 Task: Send an email with the signature Jared Hernandez with the subject Thank you for your sponsorship and the message Can you please provide us with the status update of the pending tasks? from softage.8@softage.net to softage.3@softage.net and move the email from Sent Items to the folder Gifts
Action: Mouse moved to (106, 128)
Screenshot: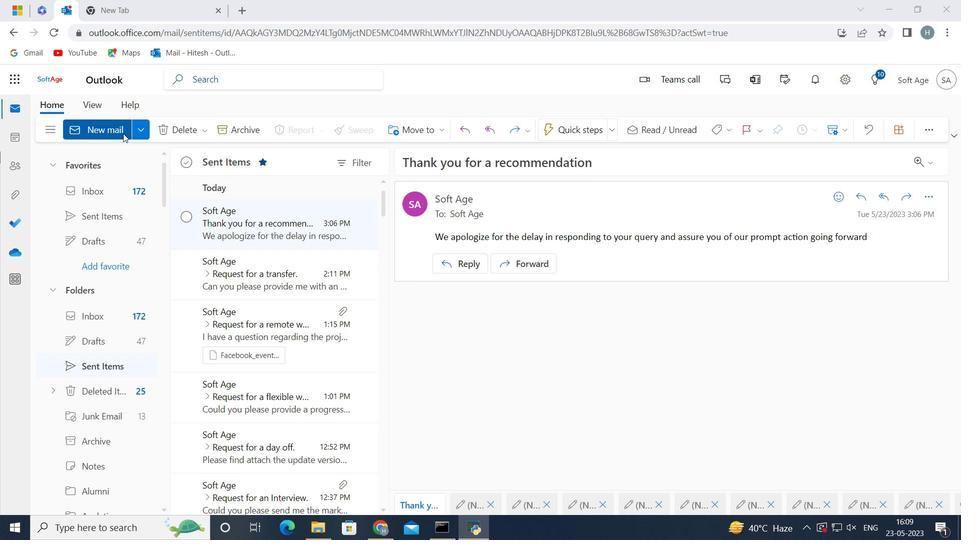 
Action: Mouse pressed left at (106, 128)
Screenshot: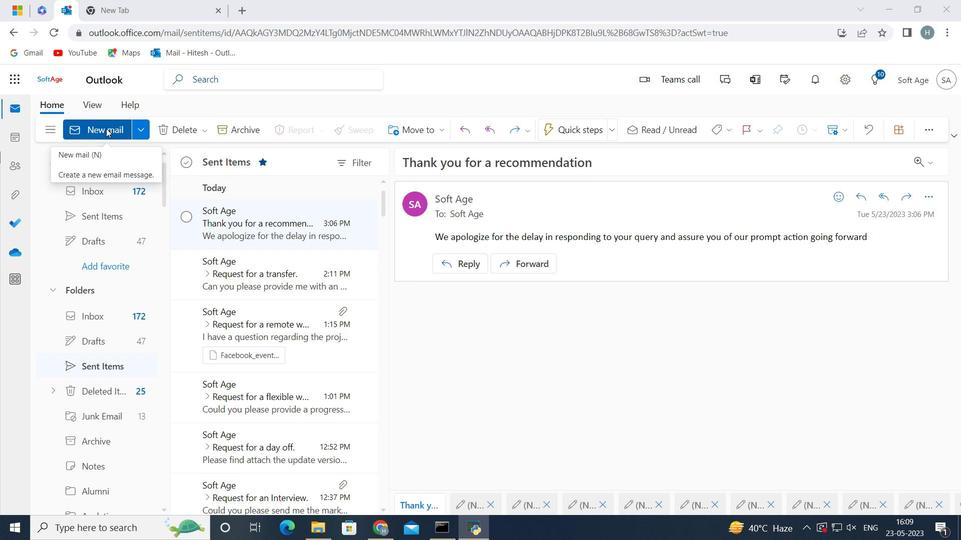 
Action: Mouse moved to (770, 129)
Screenshot: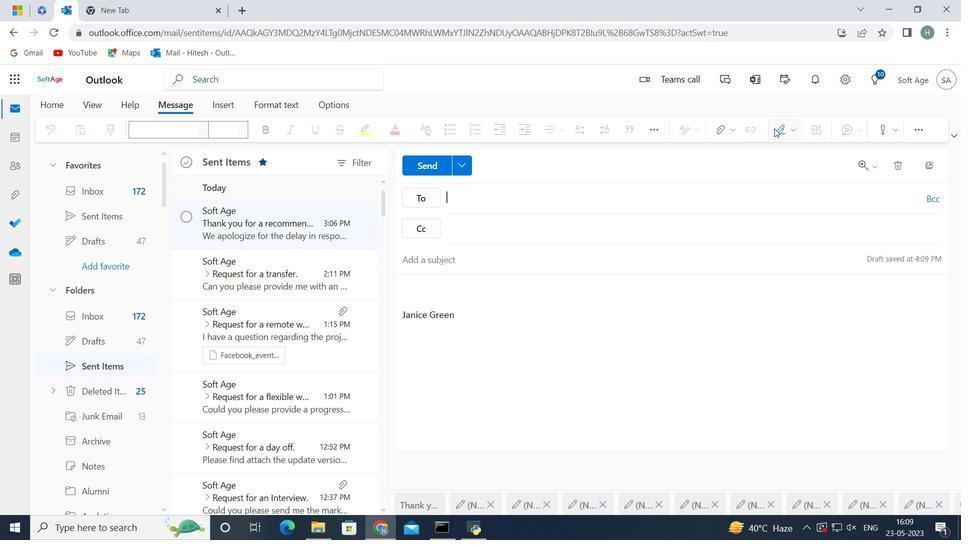 
Action: Mouse pressed left at (770, 129)
Screenshot: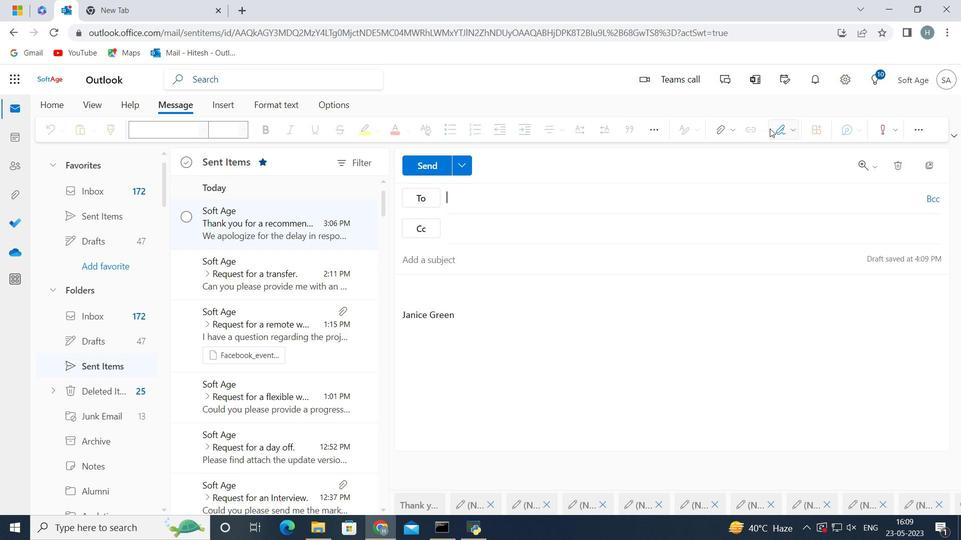 
Action: Mouse moved to (761, 182)
Screenshot: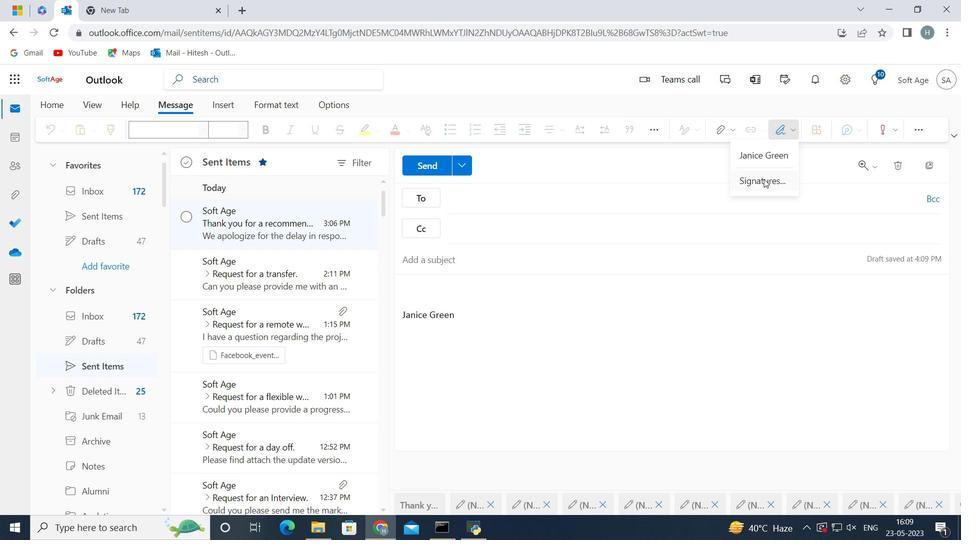 
Action: Mouse pressed left at (761, 182)
Screenshot: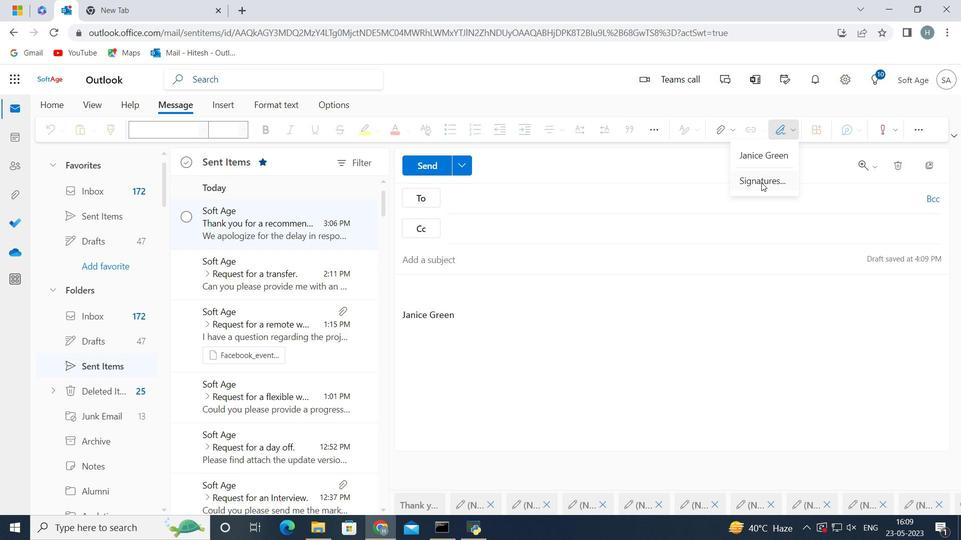 
Action: Mouse moved to (725, 230)
Screenshot: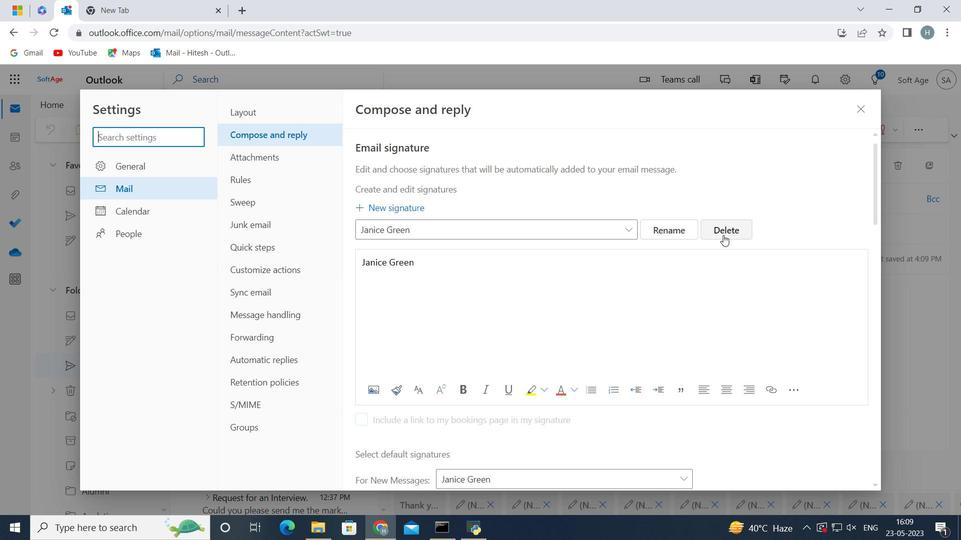 
Action: Mouse pressed left at (725, 230)
Screenshot: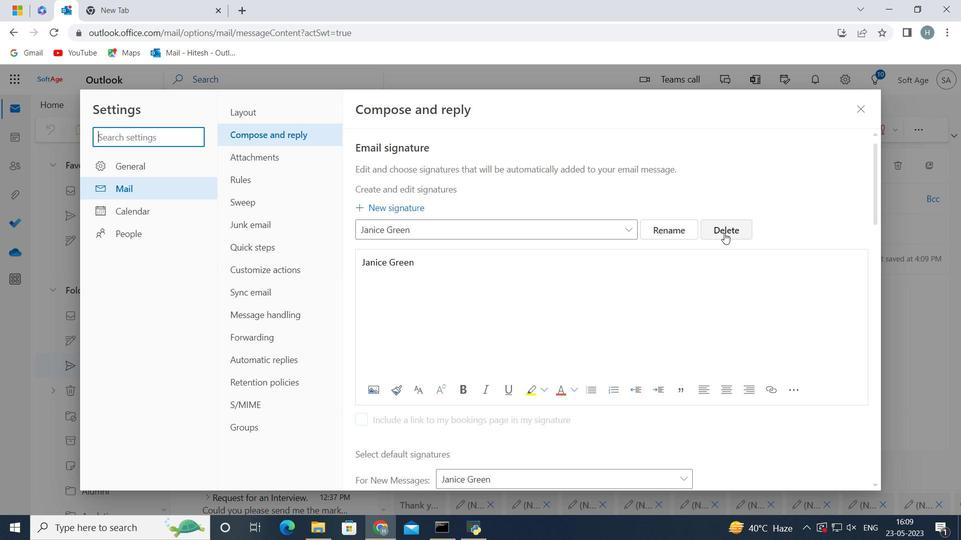 
Action: Mouse moved to (530, 231)
Screenshot: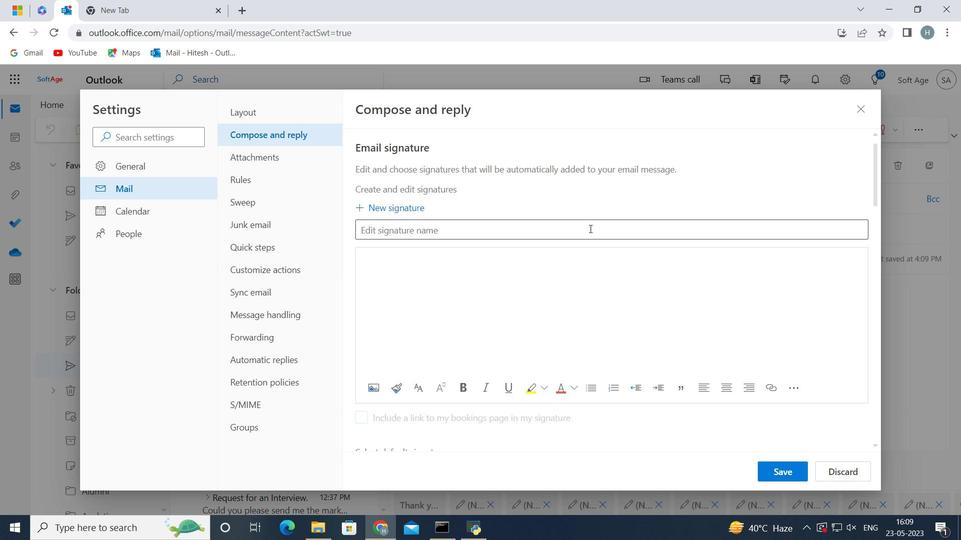 
Action: Mouse pressed left at (530, 231)
Screenshot: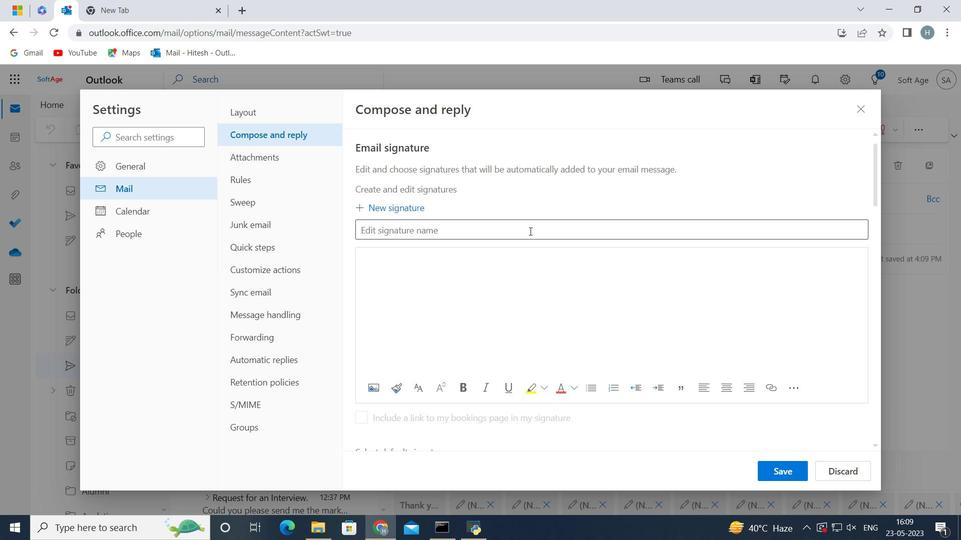 
Action: Key pressed <Key.shift>Jared<Key.space><Key.shift>Hernandez<Key.space>
Screenshot: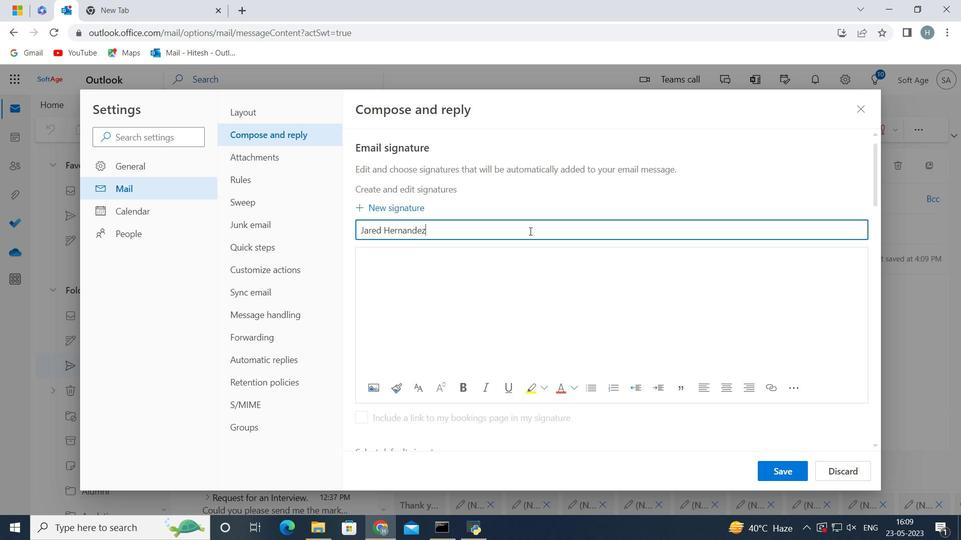 
Action: Mouse moved to (470, 271)
Screenshot: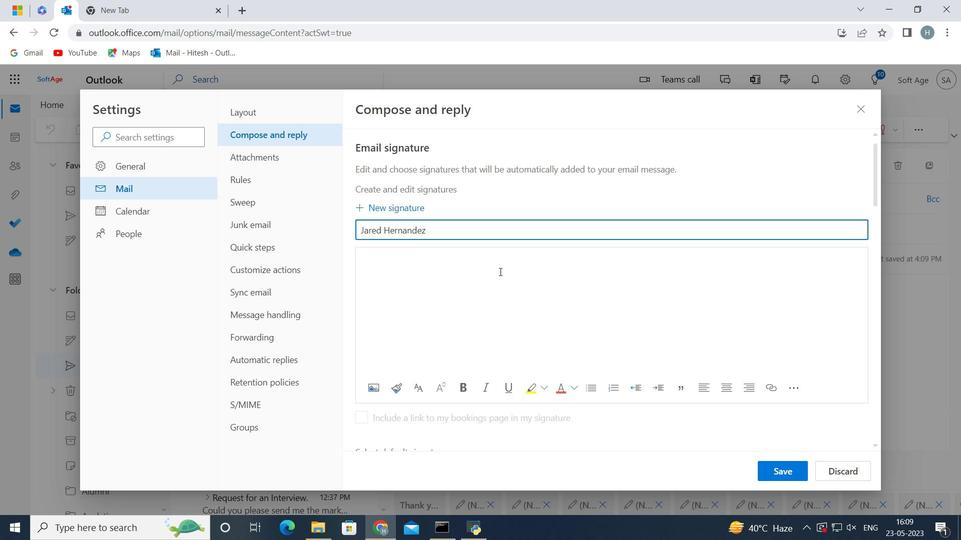 
Action: Mouse pressed left at (470, 271)
Screenshot: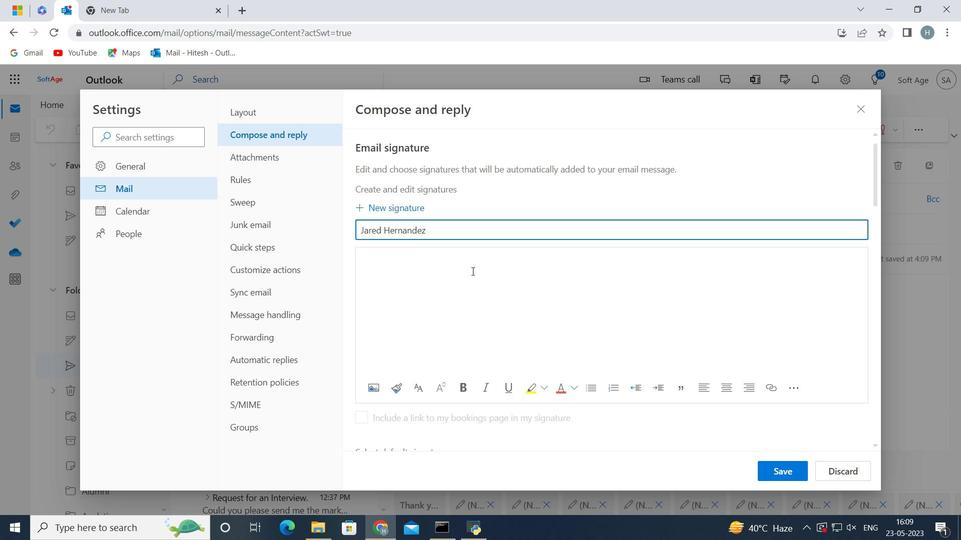 
Action: Key pressed <Key.shift>Jared<Key.space><Key.shift>Hernandez<Key.space>
Screenshot: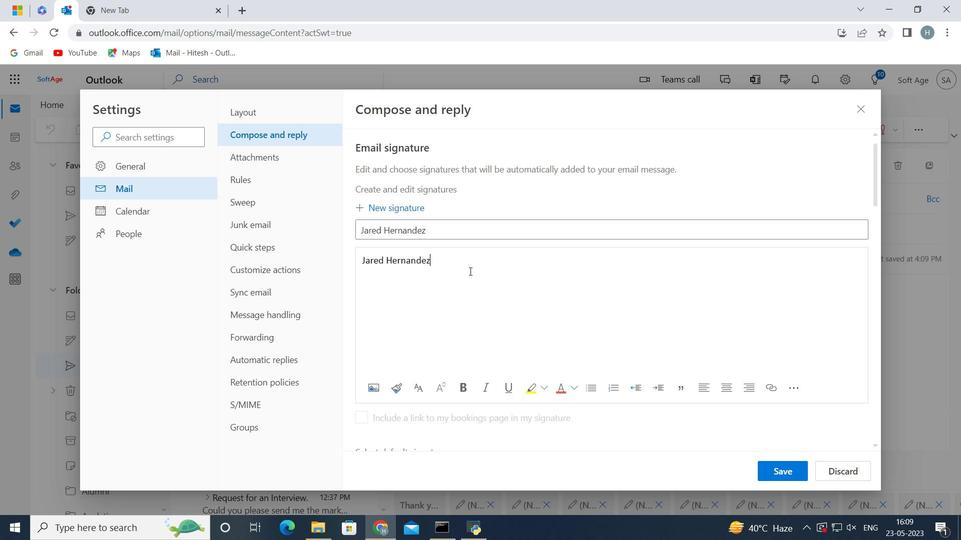 
Action: Mouse moved to (779, 465)
Screenshot: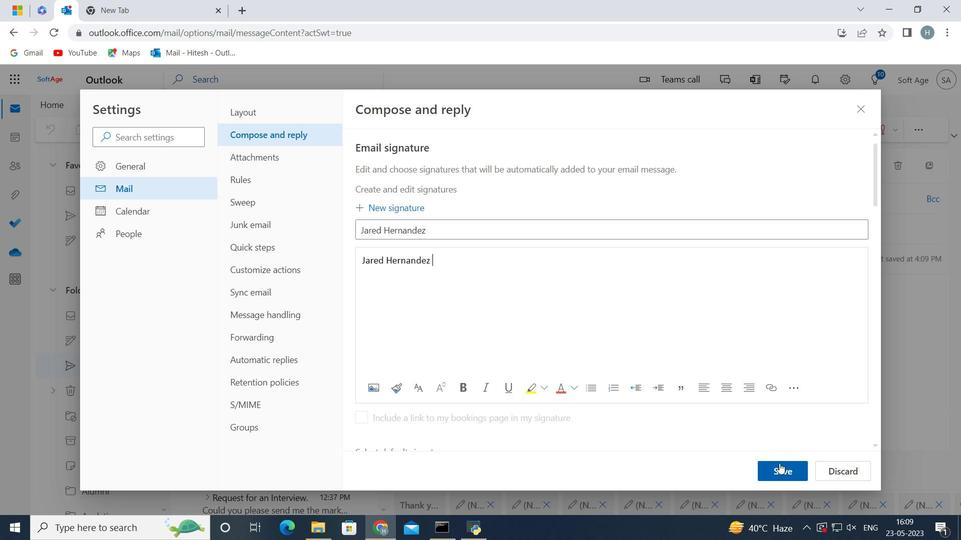 
Action: Mouse pressed left at (779, 465)
Screenshot: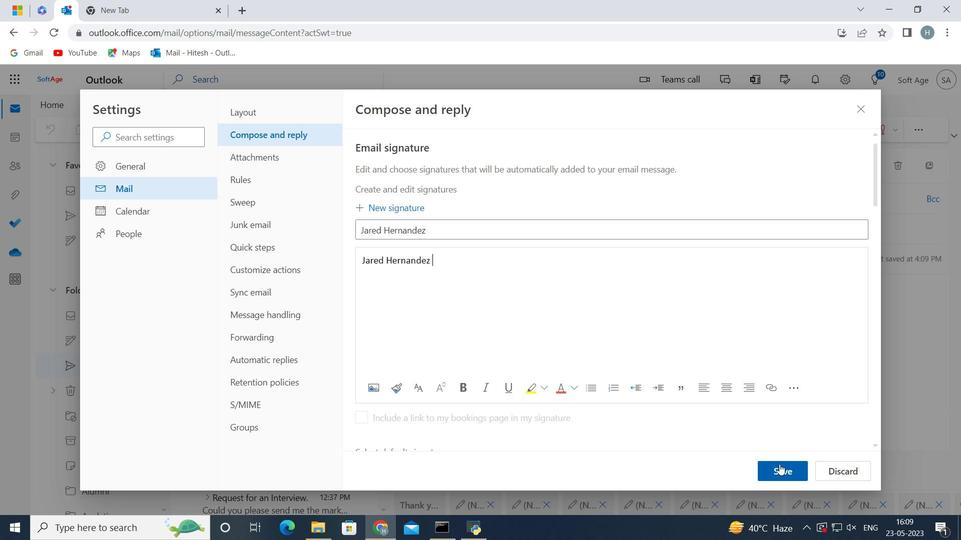 
Action: Mouse moved to (671, 266)
Screenshot: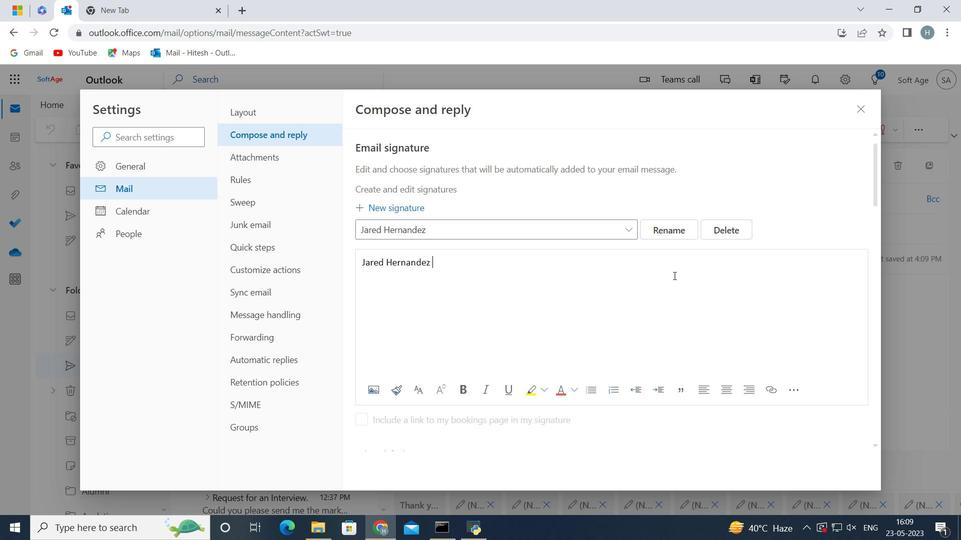 
Action: Mouse scrolled (671, 265) with delta (0, 0)
Screenshot: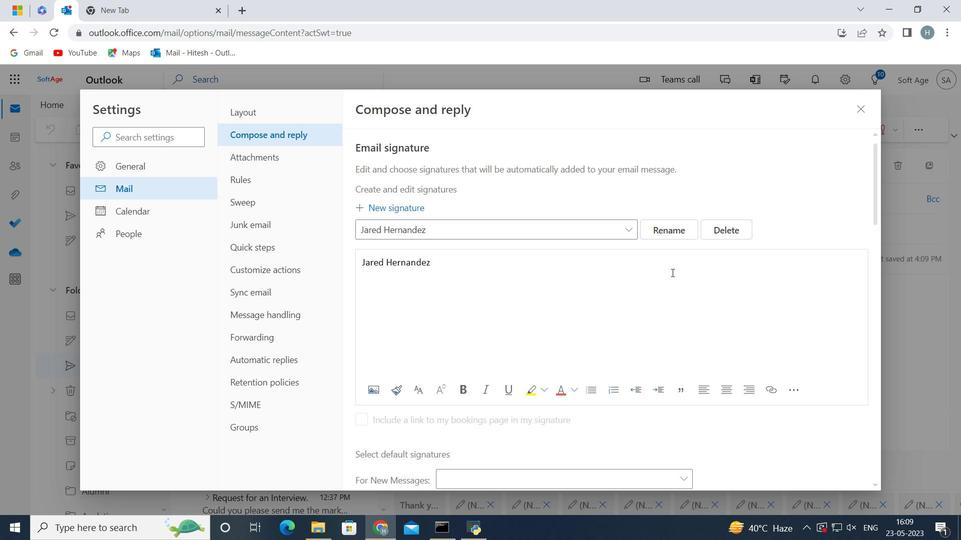 
Action: Mouse scrolled (671, 265) with delta (0, 0)
Screenshot: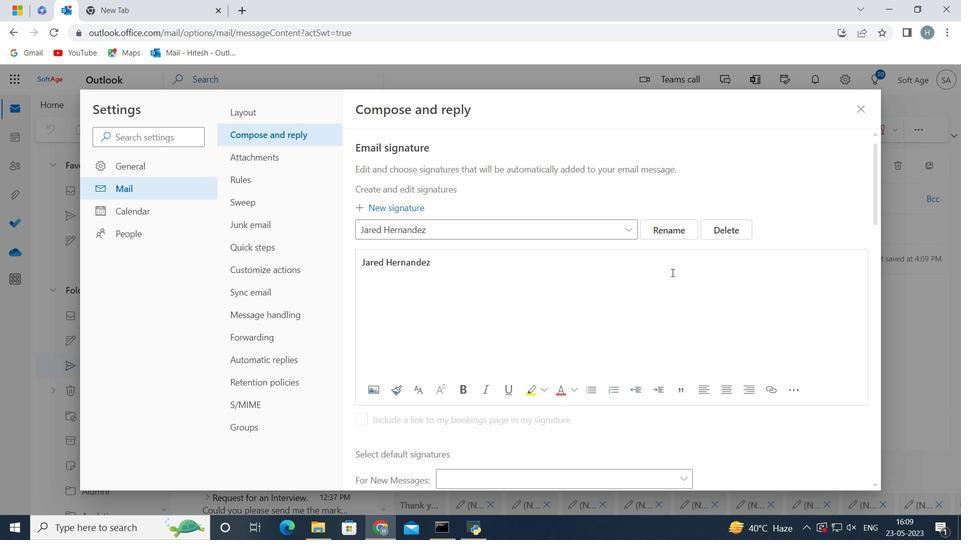 
Action: Mouse moved to (671, 265)
Screenshot: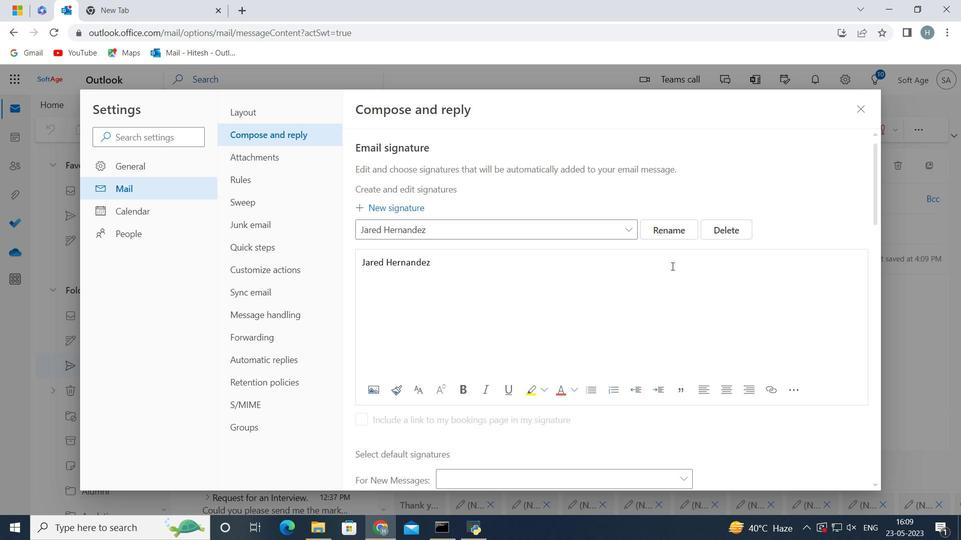 
Action: Mouse scrolled (671, 265) with delta (0, 0)
Screenshot: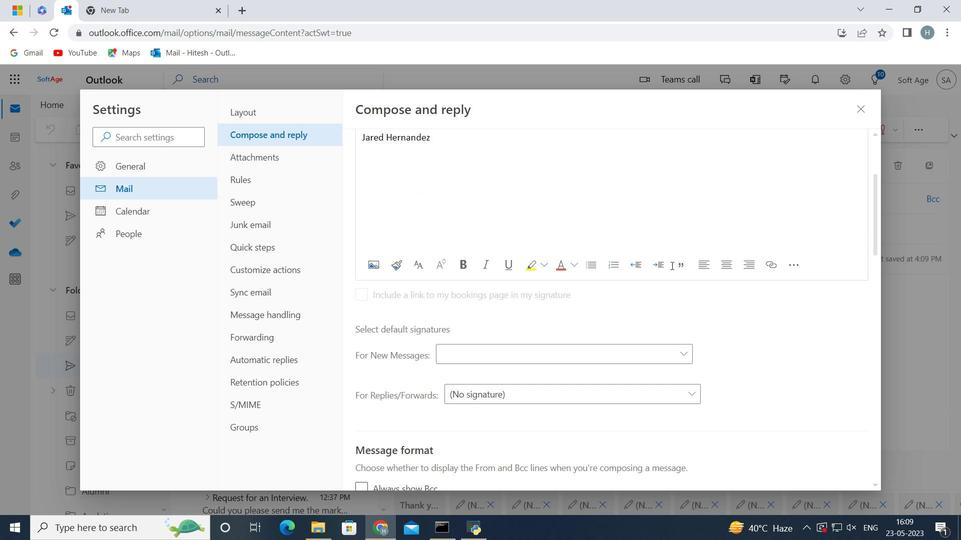 
Action: Mouse moved to (675, 284)
Screenshot: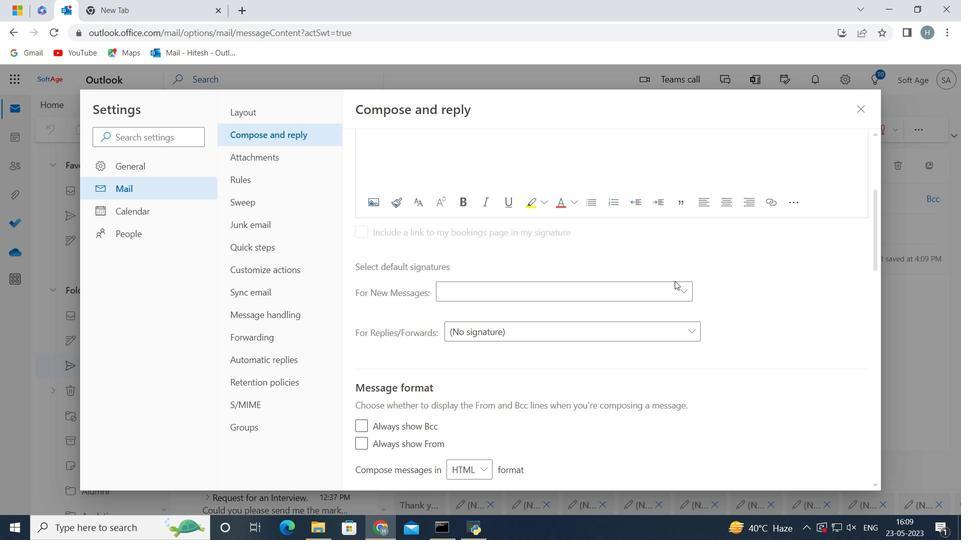 
Action: Mouse pressed left at (675, 284)
Screenshot: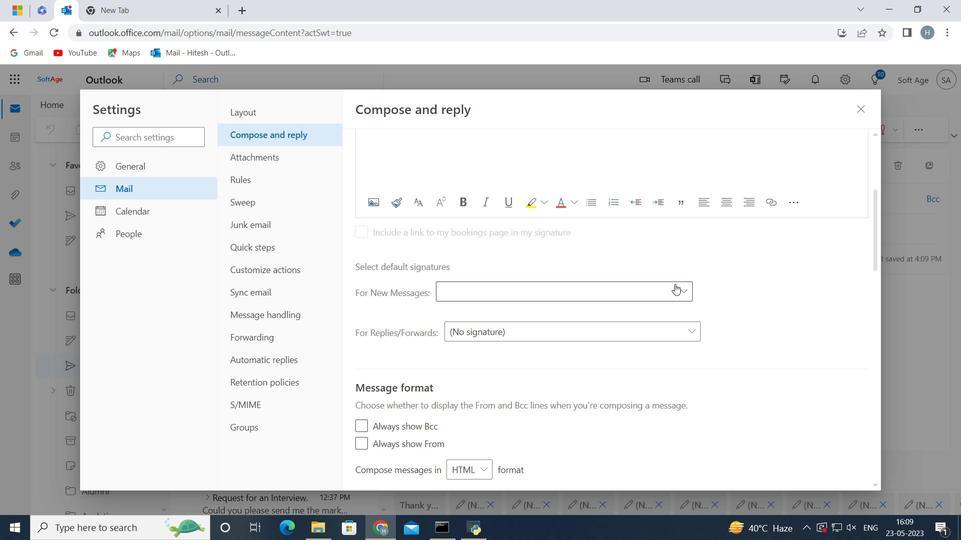 
Action: Mouse moved to (652, 328)
Screenshot: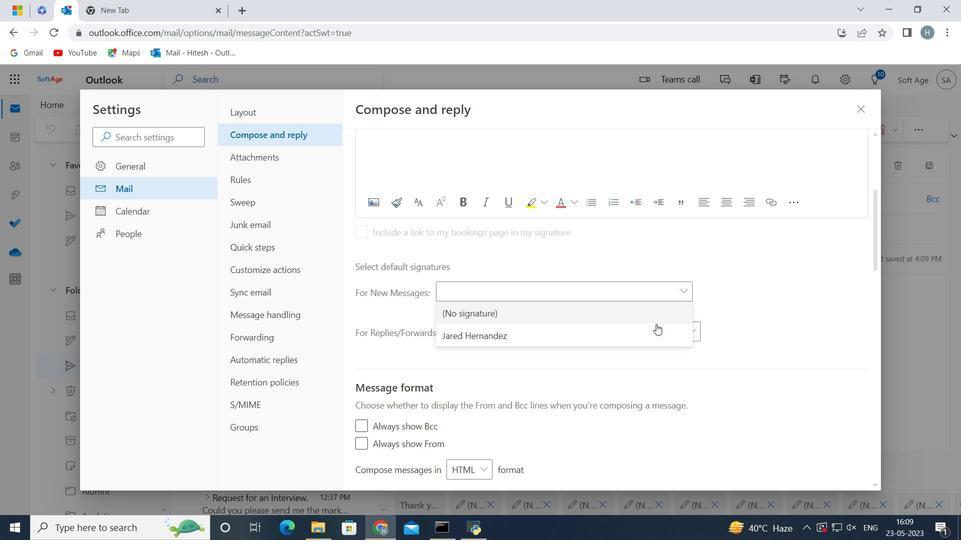 
Action: Mouse pressed left at (652, 328)
Screenshot: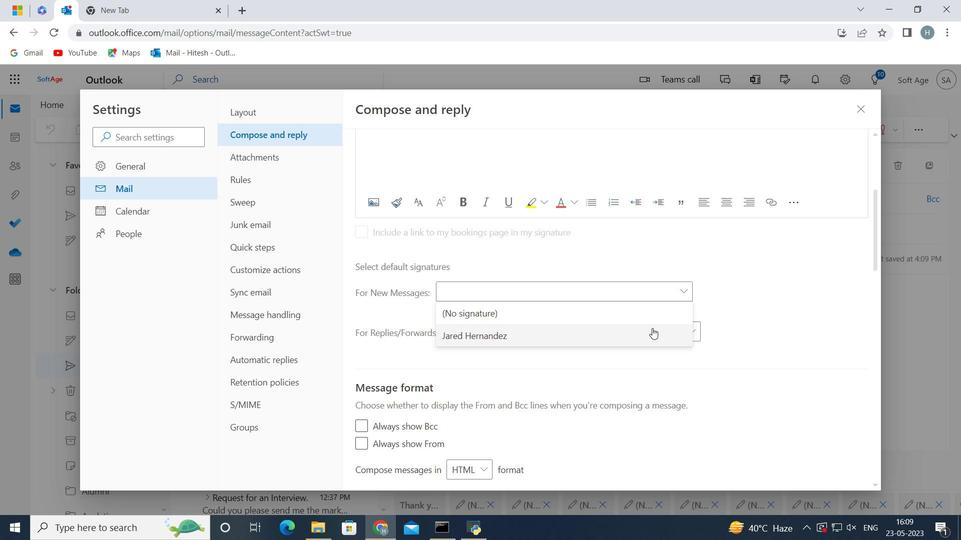 
Action: Mouse moved to (787, 470)
Screenshot: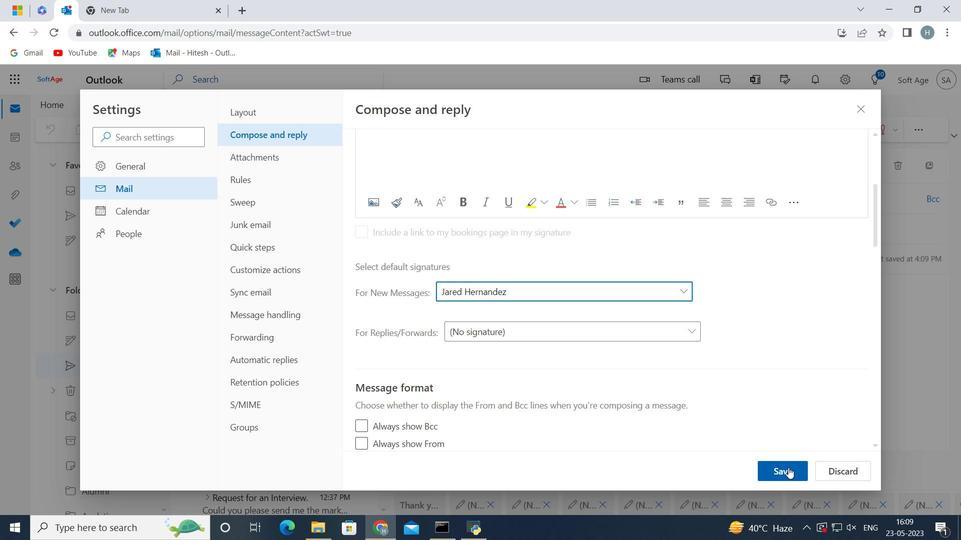 
Action: Mouse pressed left at (787, 470)
Screenshot: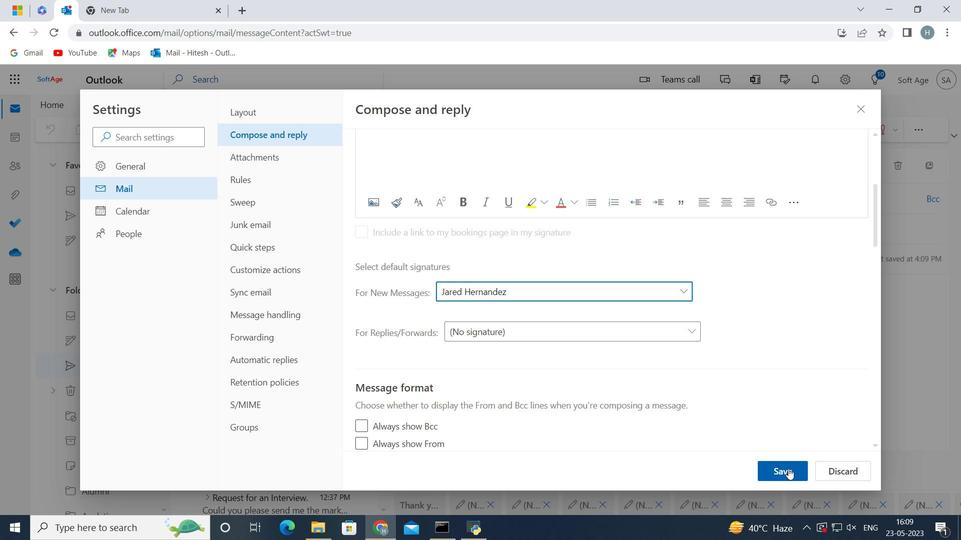 
Action: Mouse moved to (858, 113)
Screenshot: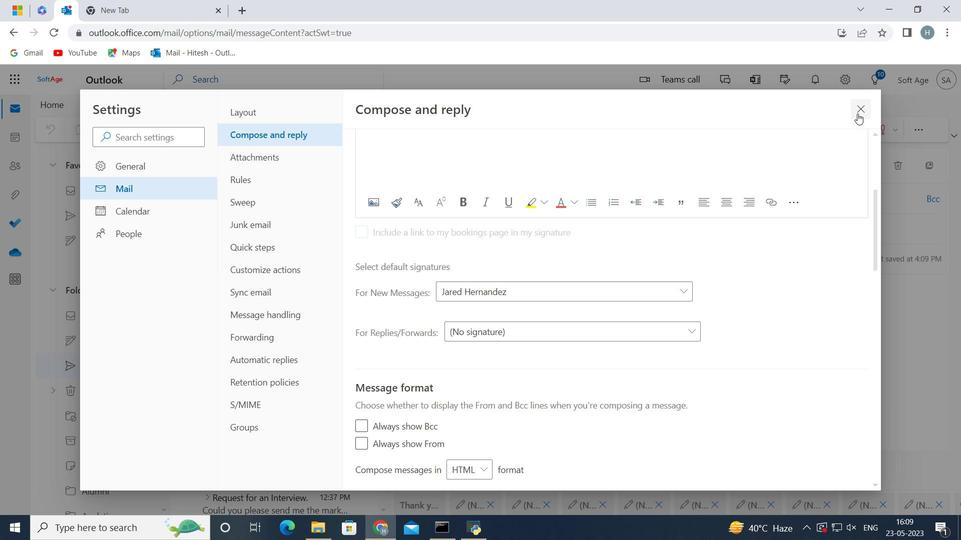 
Action: Mouse pressed left at (858, 113)
Screenshot: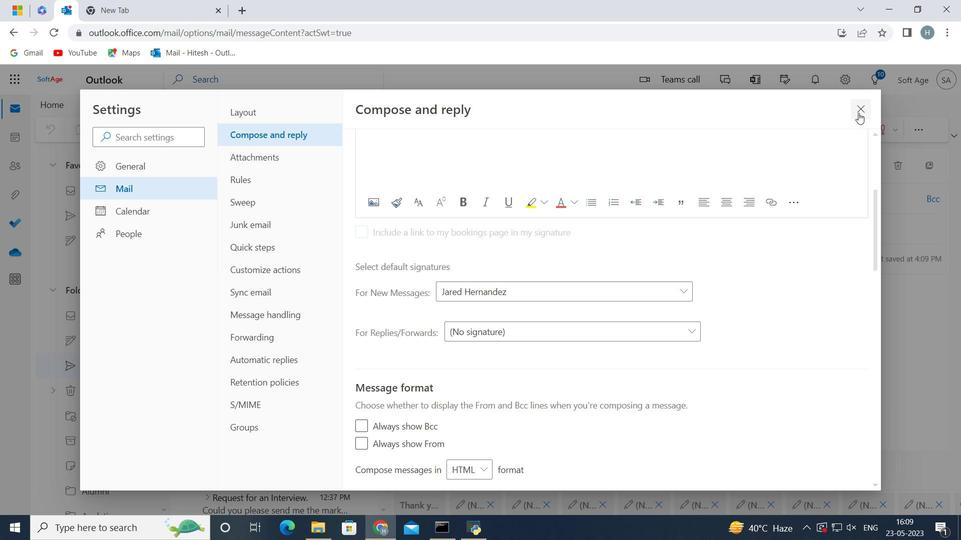 
Action: Mouse moved to (448, 259)
Screenshot: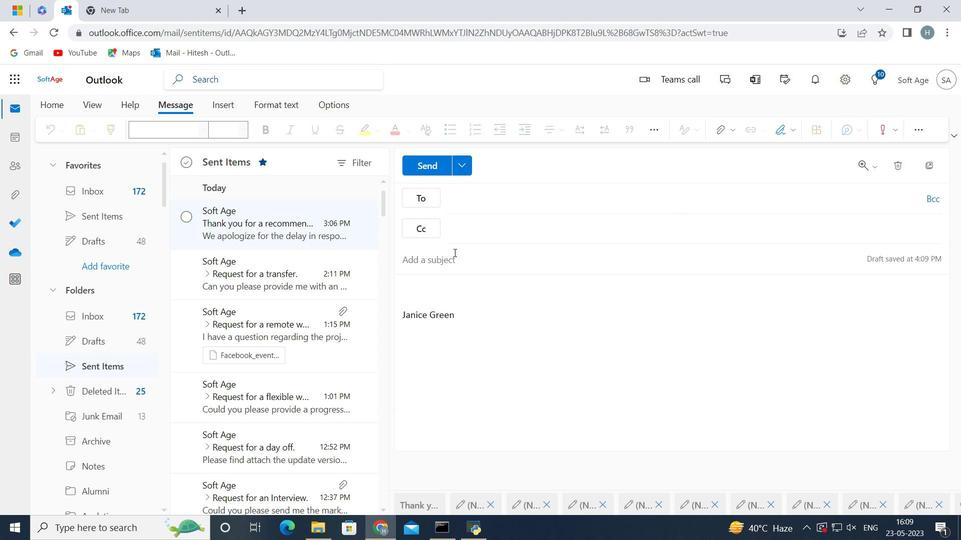
Action: Mouse pressed left at (448, 259)
Screenshot: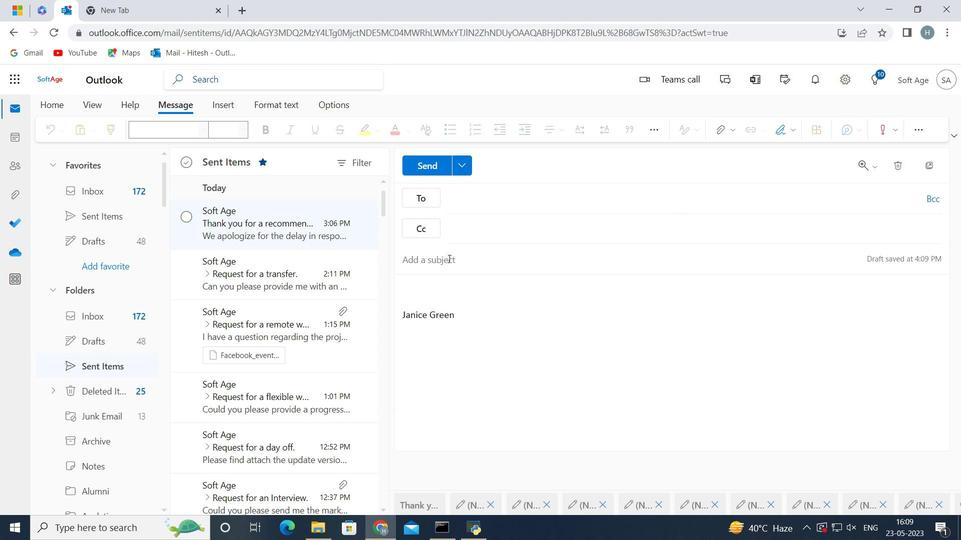 
Action: Key pressed <Key.shift>Thank<Key.space>you<Key.space>for<Key.space>your<Key.space>sponsorship<Key.space>
Screenshot: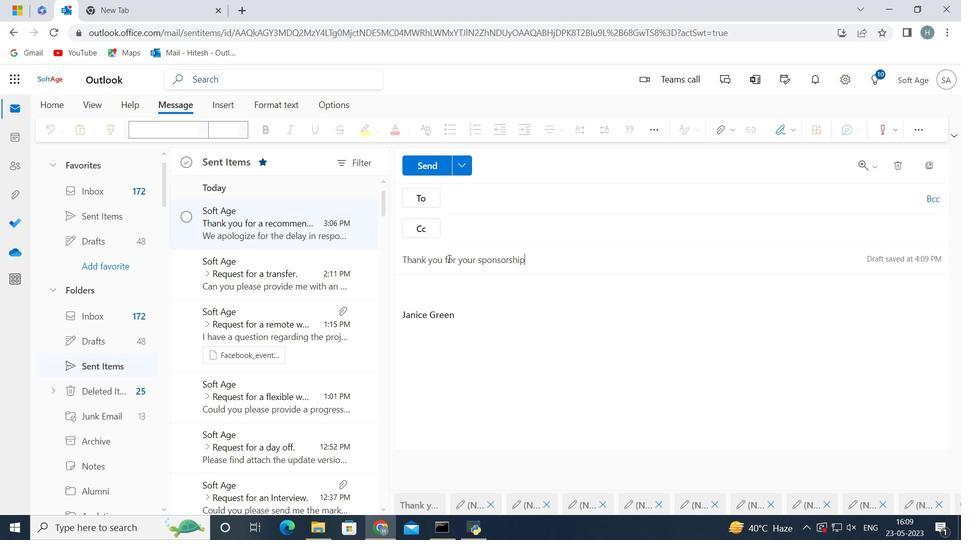 
Action: Mouse moved to (474, 321)
Screenshot: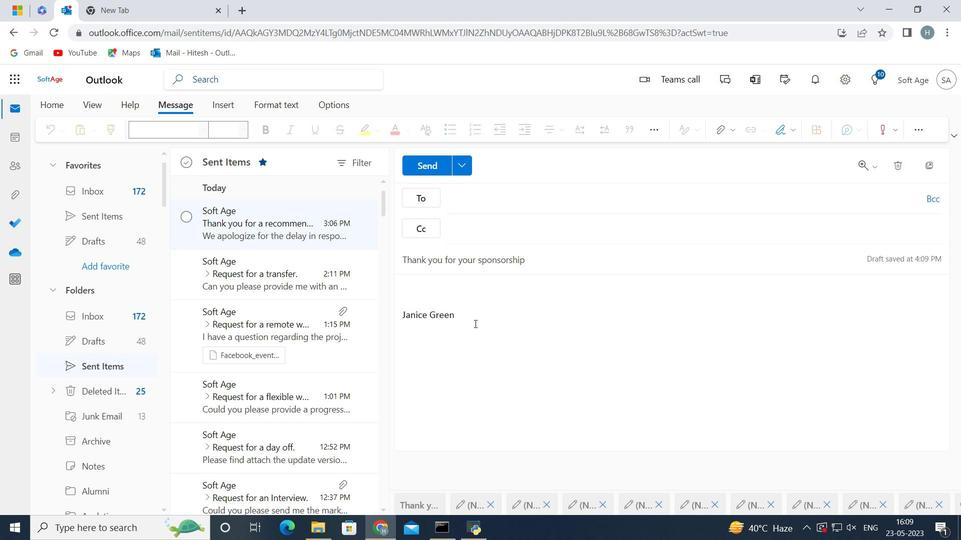 
Action: Mouse pressed left at (474, 321)
Screenshot: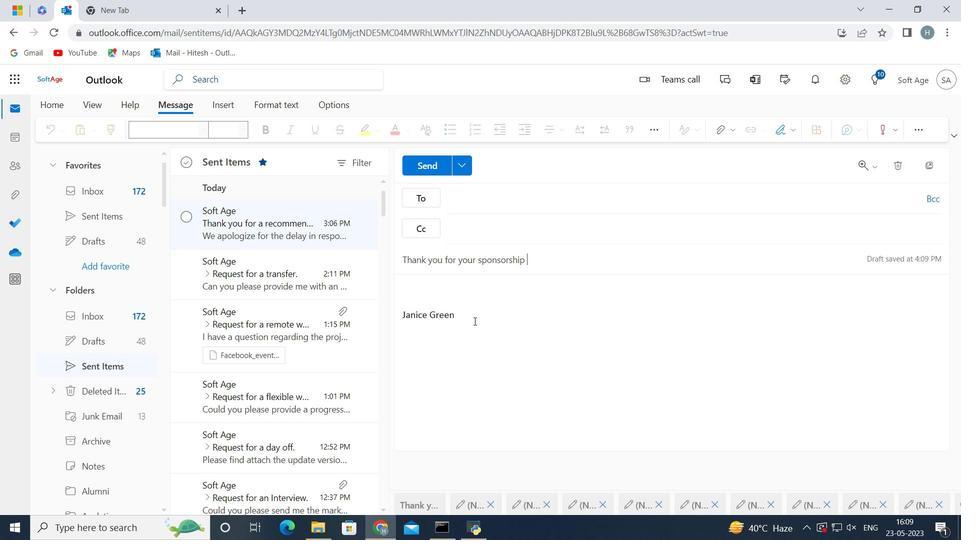 
Action: Key pressed <Key.backspace><Key.backspace><Key.backspace><Key.backspace><Key.backspace><Key.backspace><Key.backspace><Key.backspace><Key.backspace><Key.backspace><Key.backspace><Key.backspace><Key.backspace><Key.backspace><Key.backspace><Key.backspace><Key.backspace><Key.backspace><Key.backspace><Key.backspace><Key.backspace><Key.backspace><Key.backspace><Key.backspace><Key.backspace><Key.backspace><Key.backspace><Key.shift>Can<Key.space>you<Key.space>please<Key.space>provide<Key.space>us<Key.space>with<Key.space>the<Key.space>status<Key.space>update<Key.space>of<Key.space>the<Key.space>pending<Key.space>tasks<Key.space>
Screenshot: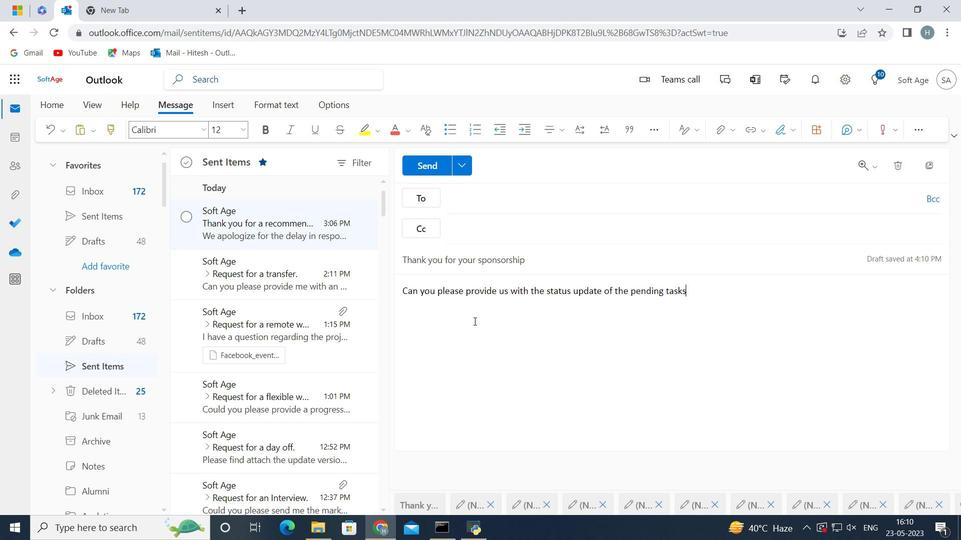 
Action: Mouse moved to (483, 197)
Screenshot: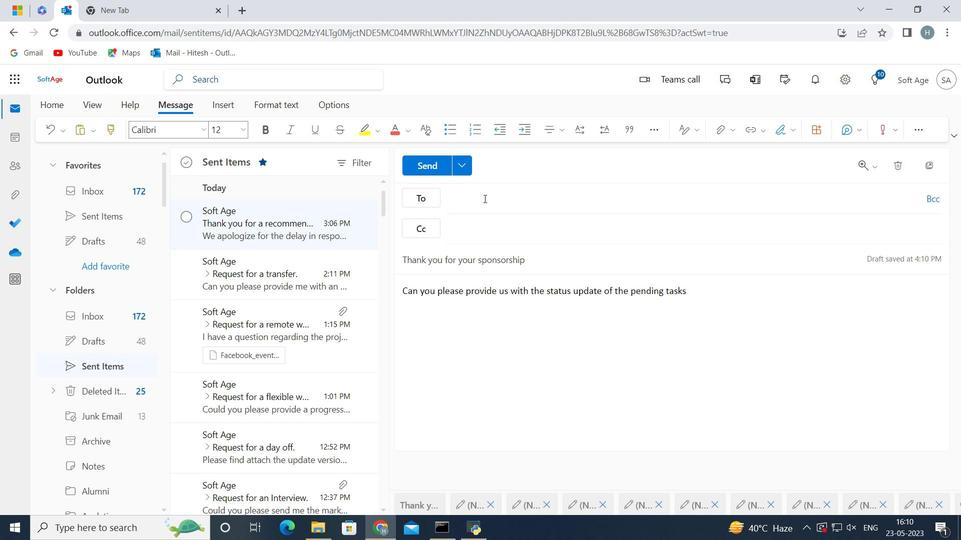 
Action: Mouse pressed left at (483, 197)
Screenshot: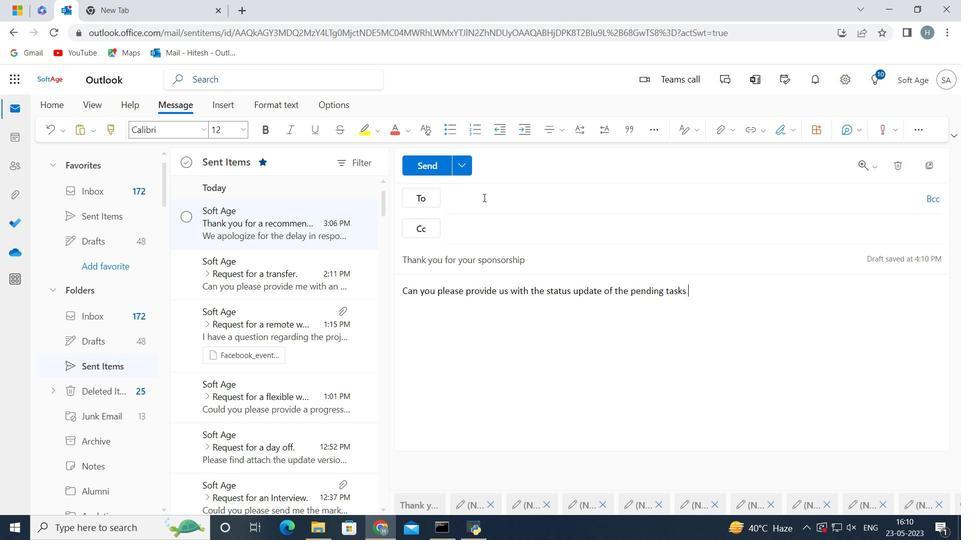 
Action: Key pressed softage.3<Key.shift>@softage.net
Screenshot: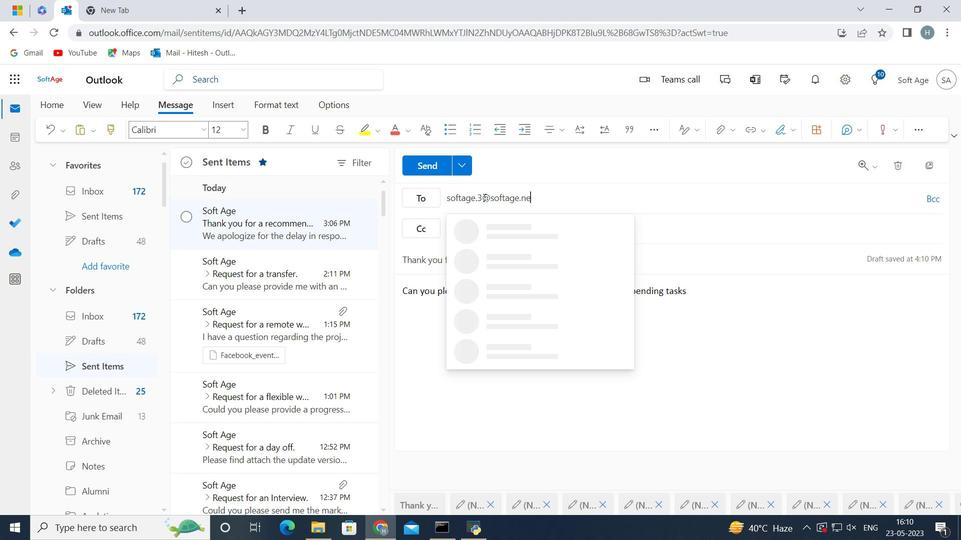 
Action: Mouse moved to (553, 225)
Screenshot: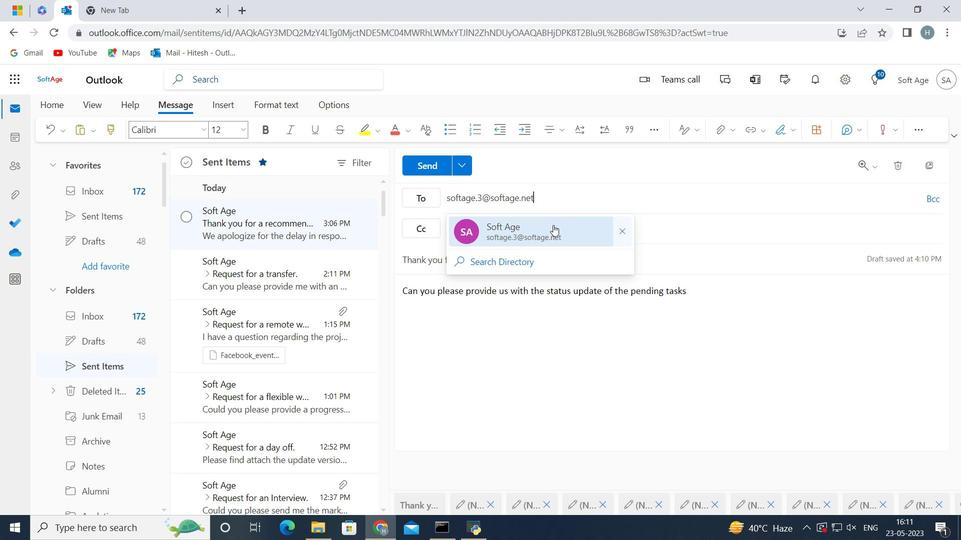 
Action: Mouse pressed left at (553, 225)
Screenshot: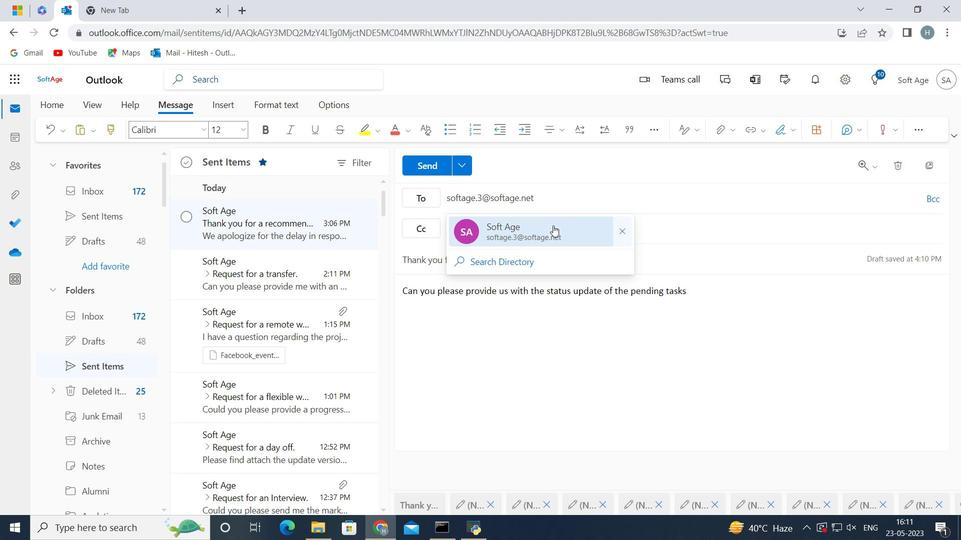 
Action: Mouse moved to (426, 165)
Screenshot: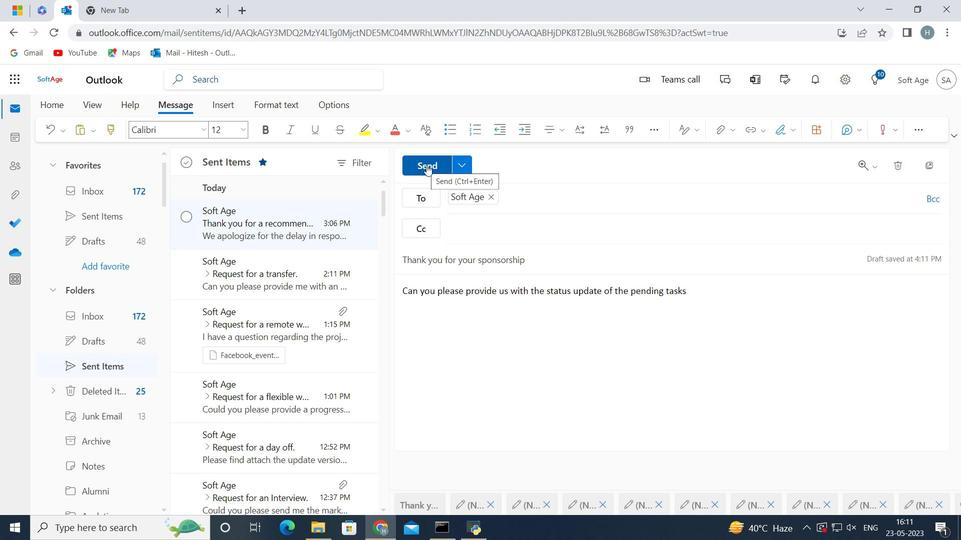 
Action: Mouse pressed left at (426, 165)
Screenshot: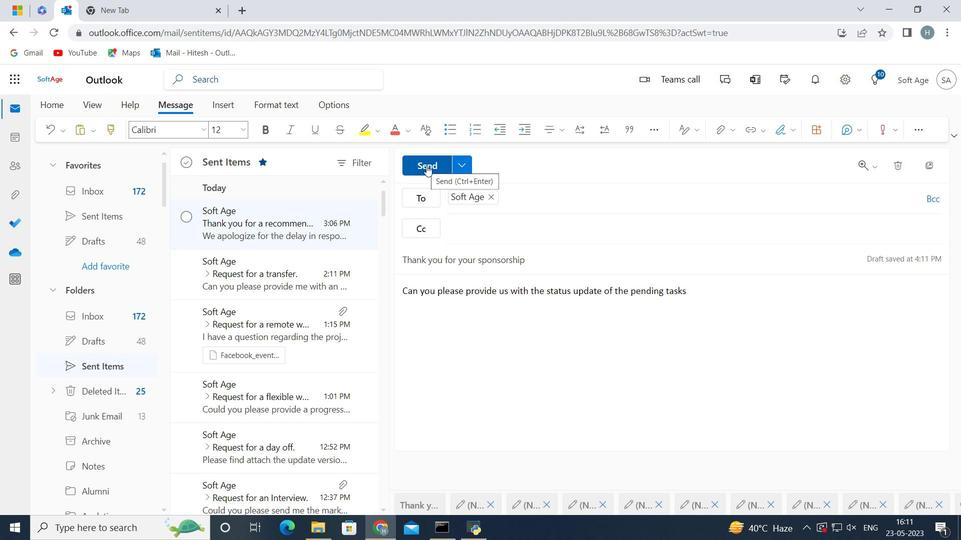 
Action: Mouse moved to (264, 220)
Screenshot: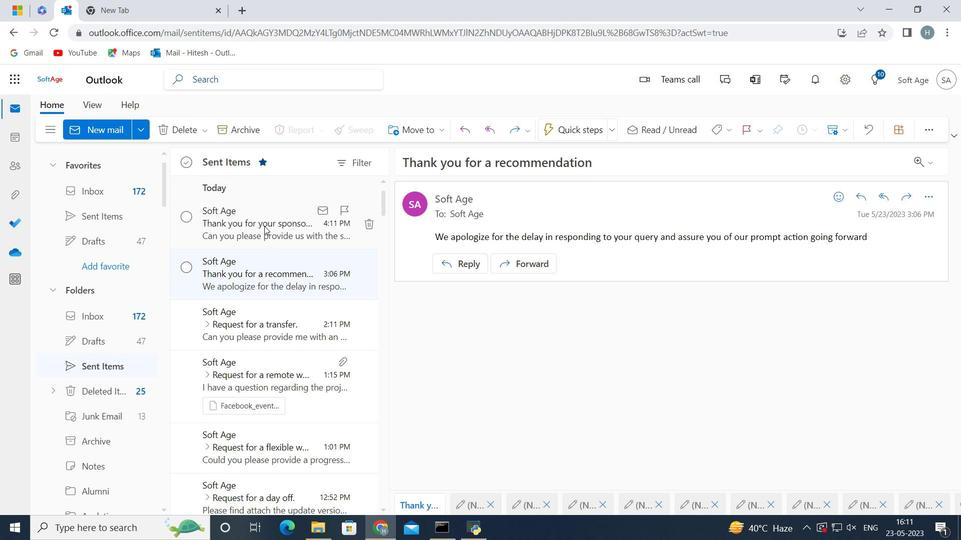 
Action: Mouse pressed left at (264, 220)
Screenshot: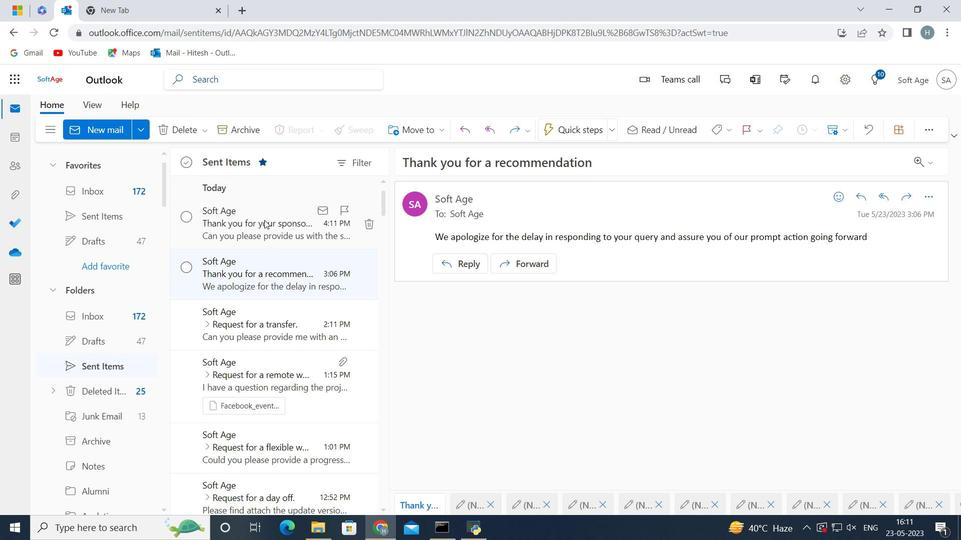 
Action: Mouse moved to (421, 130)
Screenshot: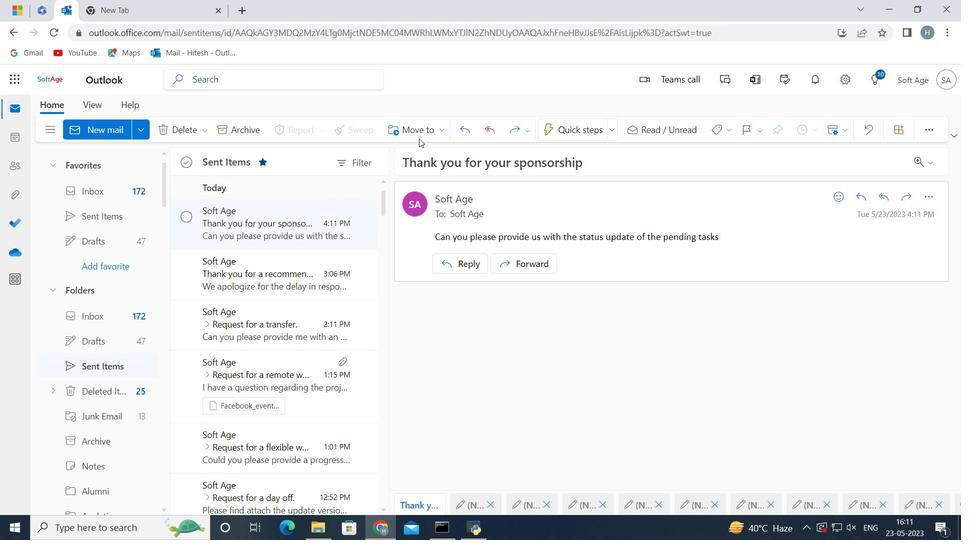
Action: Mouse pressed left at (421, 130)
Screenshot: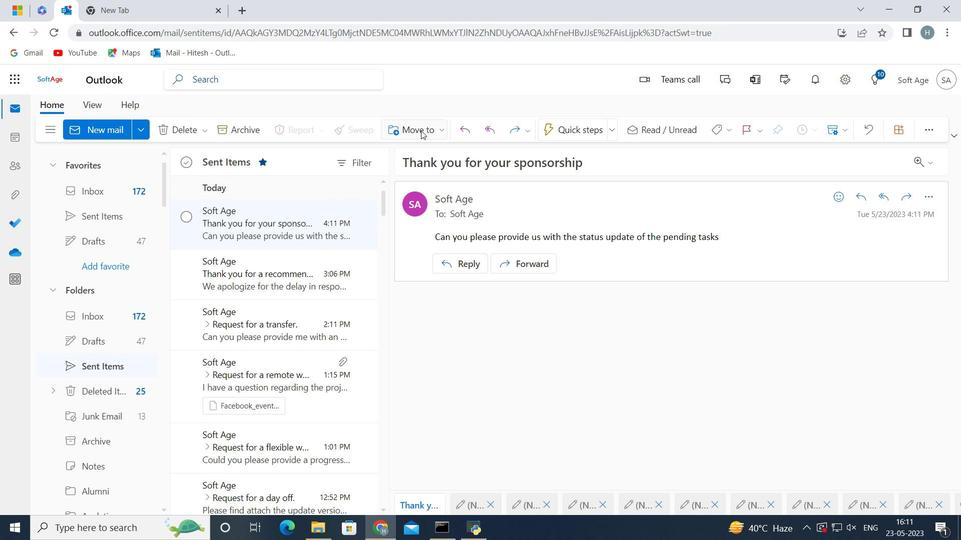 
Action: Mouse moved to (437, 152)
Screenshot: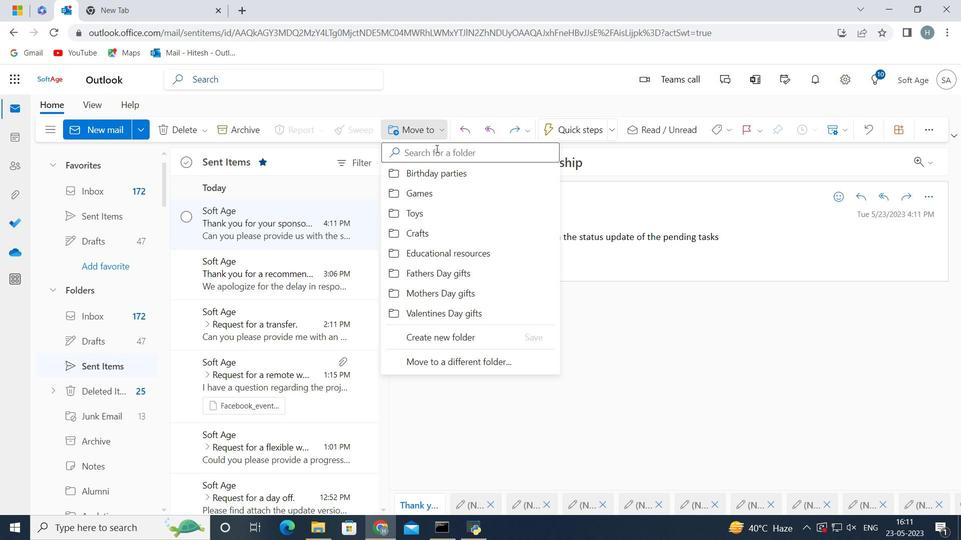 
Action: Mouse pressed left at (437, 152)
Screenshot: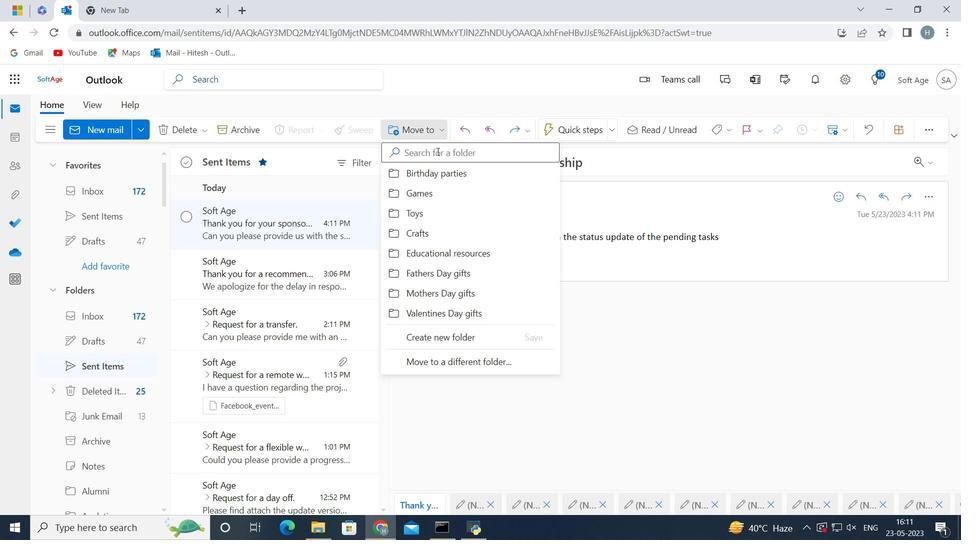 
Action: Key pressed <Key.shift>Gifts
Screenshot: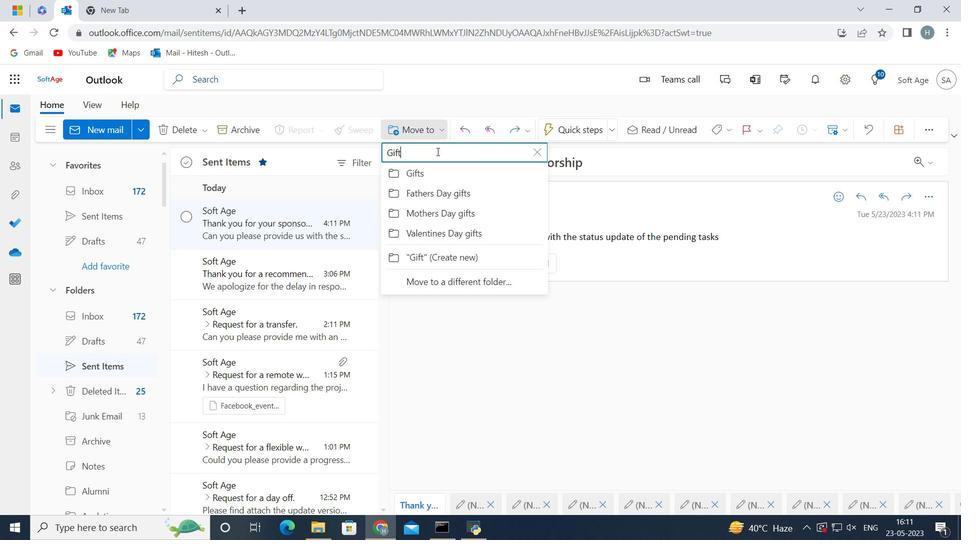 
Action: Mouse moved to (393, 170)
Screenshot: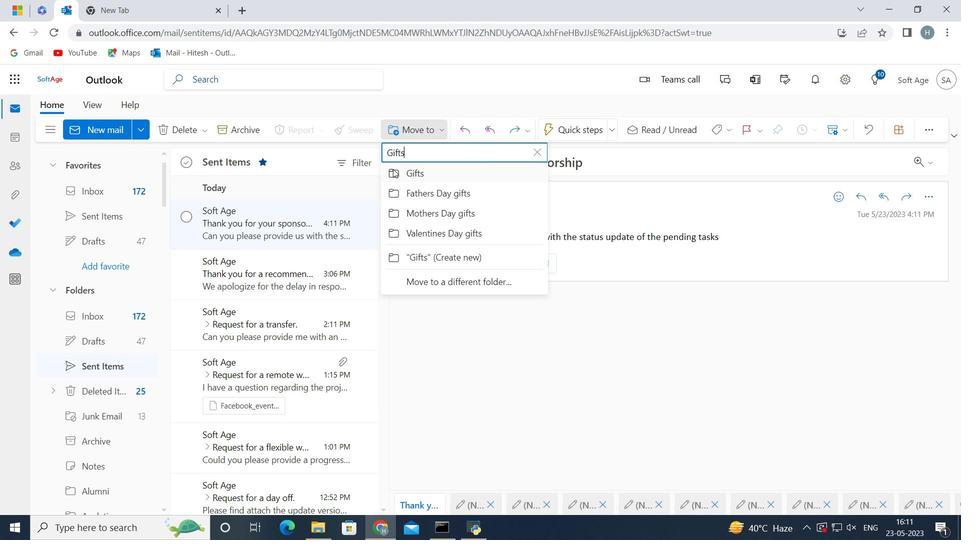 
Action: Mouse pressed left at (393, 170)
Screenshot: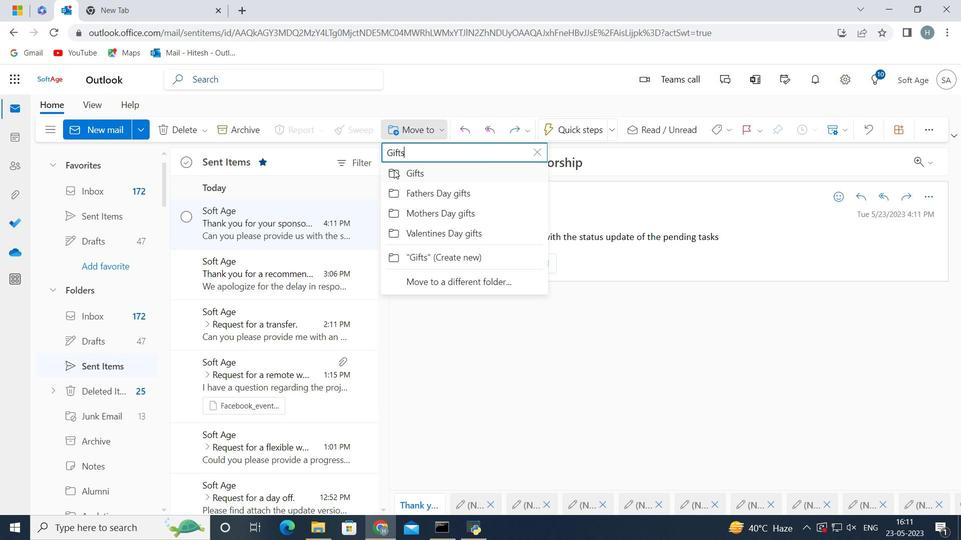 
Action: Mouse moved to (532, 283)
Screenshot: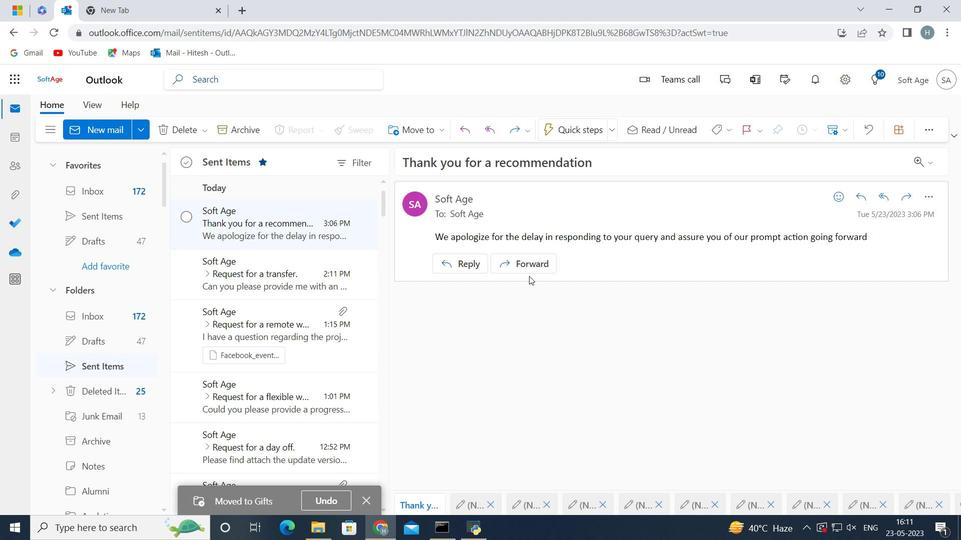 
